 Task: Send the list of contacts to record through email
Action: Mouse scrolled (171, 197) with delta (0, 0)
Screenshot: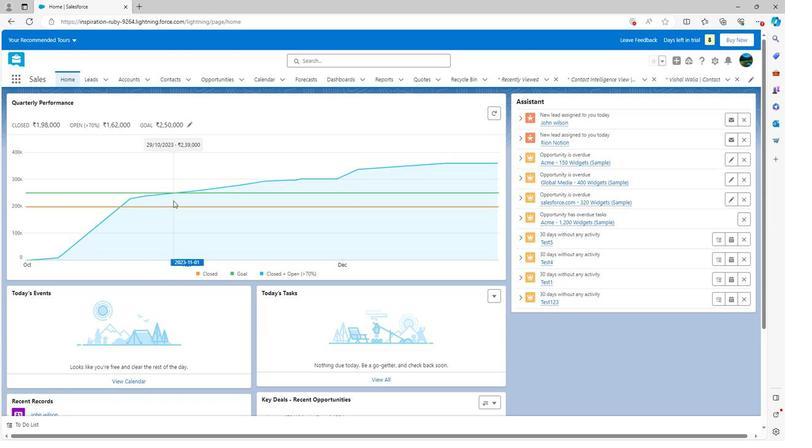 
Action: Mouse scrolled (171, 197) with delta (0, 0)
Screenshot: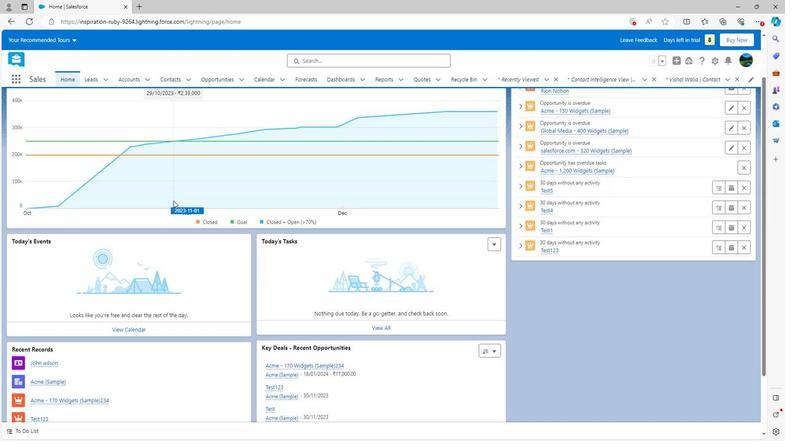 
Action: Mouse scrolled (171, 197) with delta (0, 0)
Screenshot: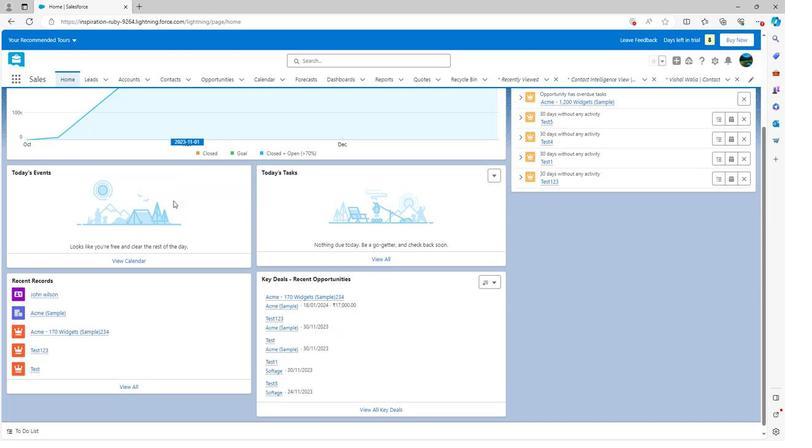 
Action: Mouse scrolled (171, 198) with delta (0, 0)
Screenshot: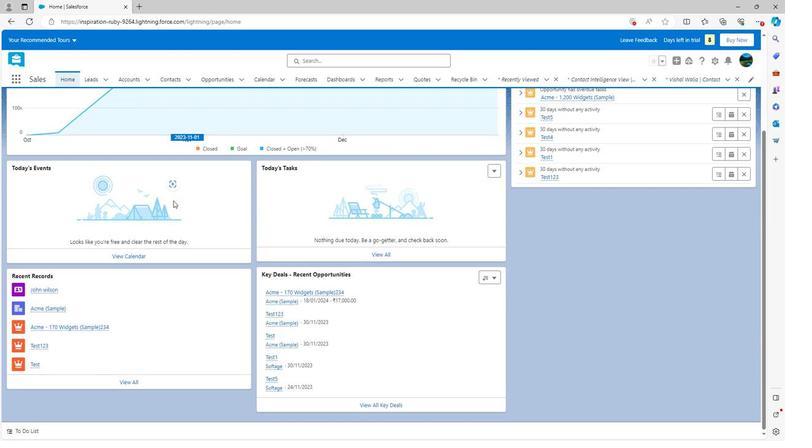 
Action: Mouse scrolled (171, 198) with delta (0, 0)
Screenshot: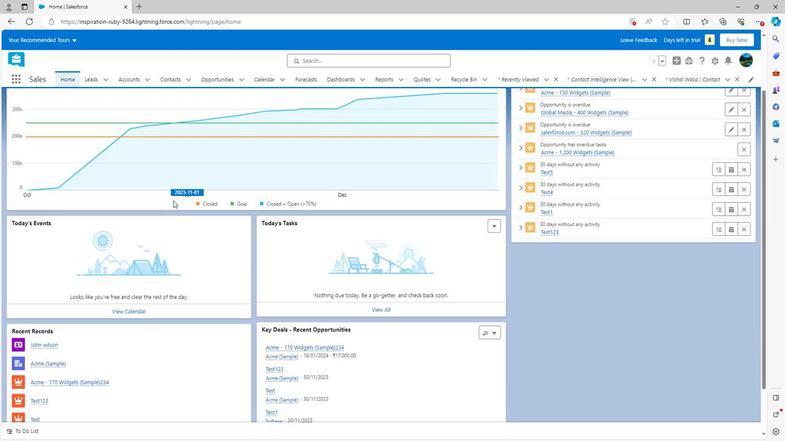 
Action: Mouse scrolled (171, 198) with delta (0, 0)
Screenshot: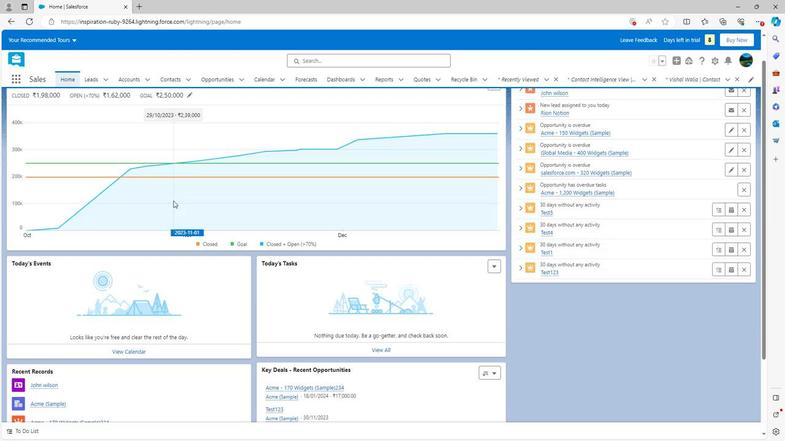 
Action: Mouse moved to (169, 78)
Screenshot: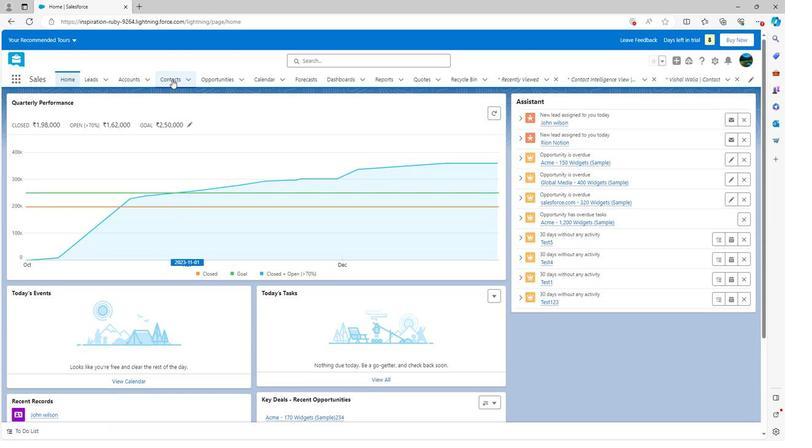 
Action: Mouse pressed left at (169, 78)
Screenshot: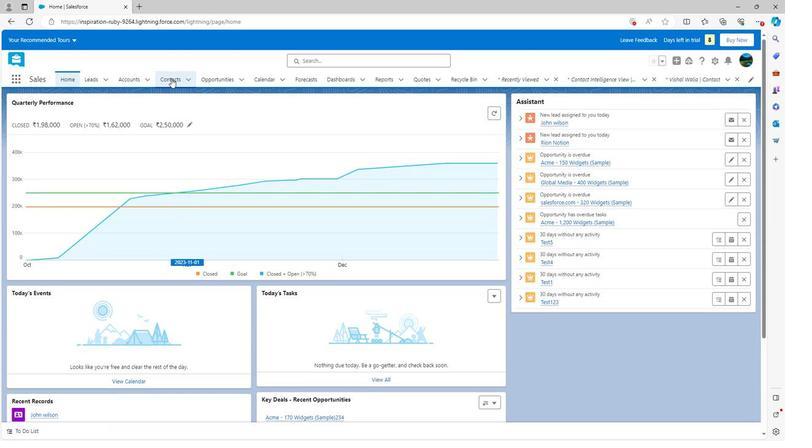 
Action: Mouse moved to (734, 95)
Screenshot: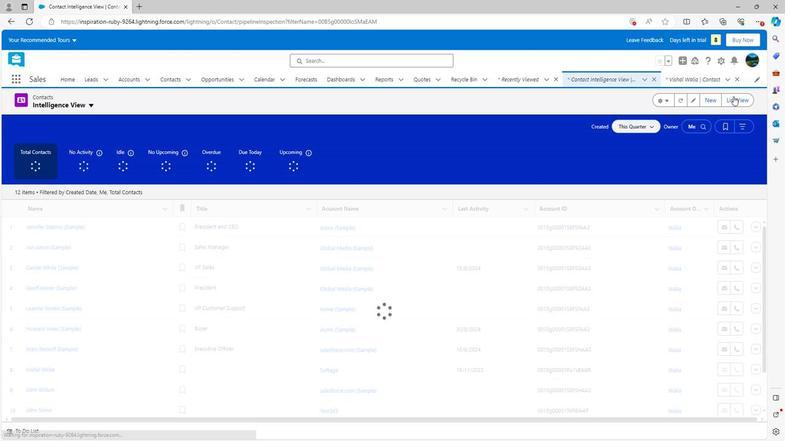 
Action: Mouse pressed left at (734, 95)
Screenshot: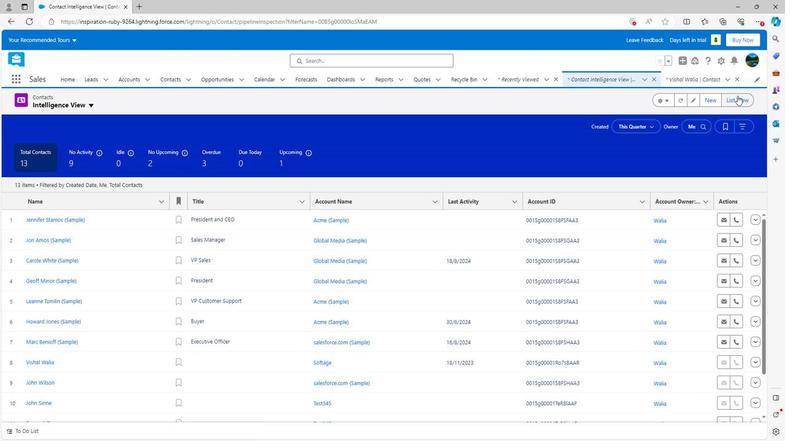 
Action: Mouse moved to (721, 105)
Screenshot: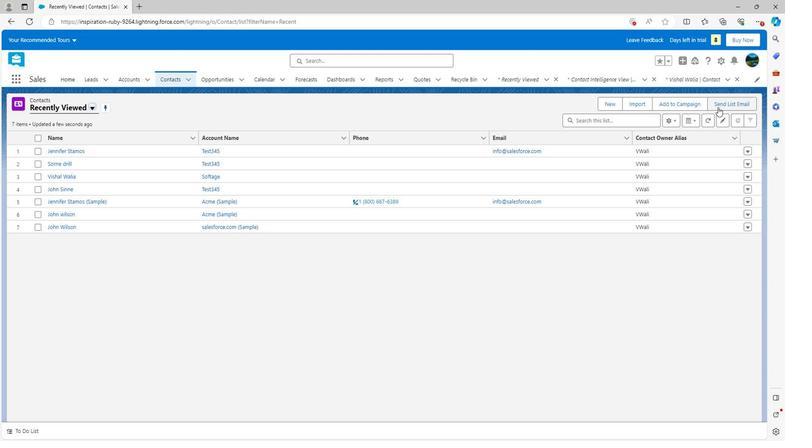 
Action: Mouse pressed left at (721, 105)
Screenshot: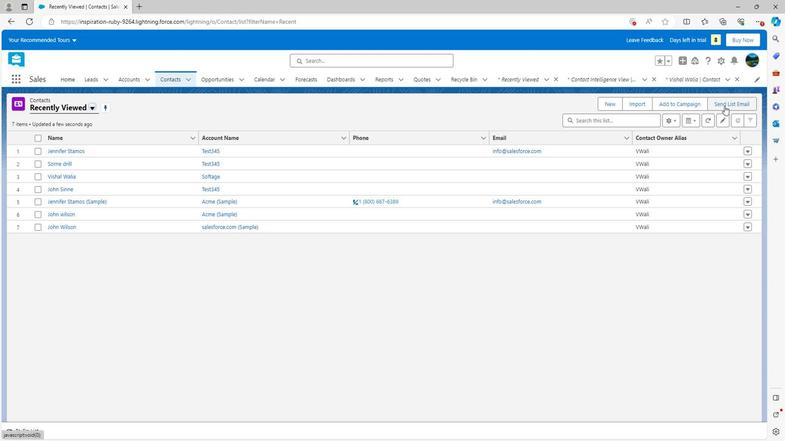 
Action: Mouse moved to (281, 124)
Screenshot: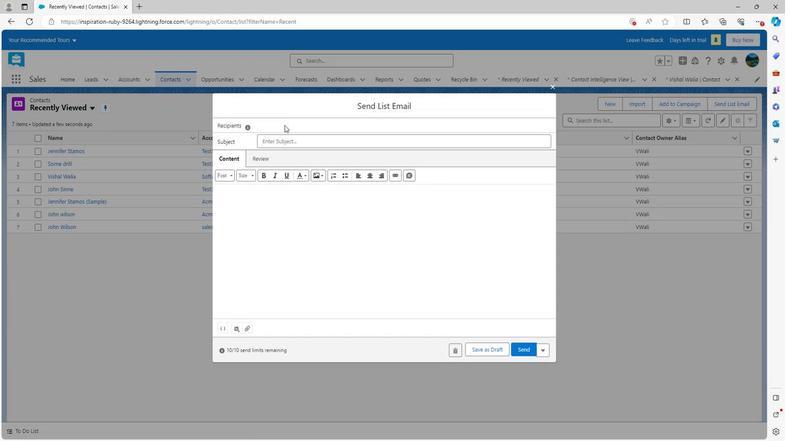 
Action: Mouse pressed left at (281, 124)
Screenshot: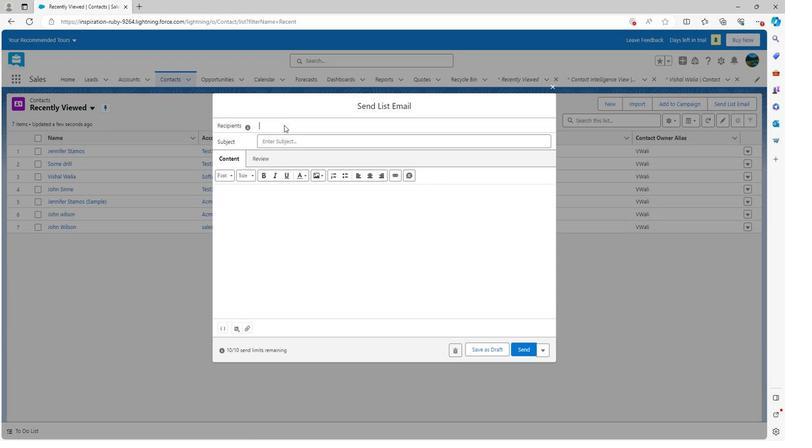 
Action: Key pressed waliavishal481<Key.shift>@gmail.com
Screenshot: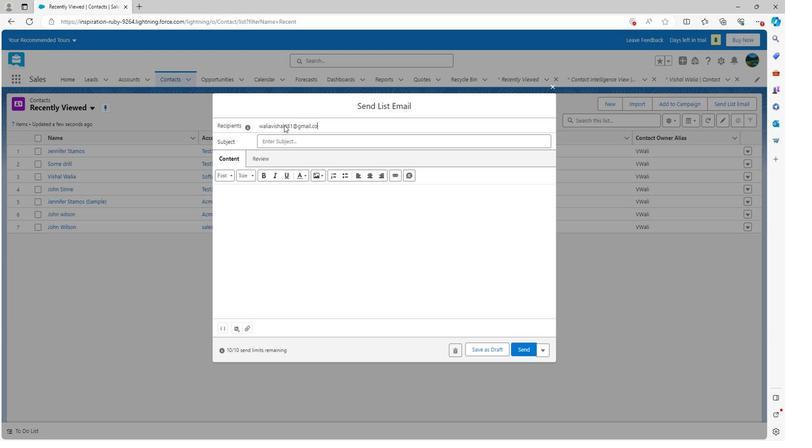 
Action: Mouse moved to (281, 143)
Screenshot: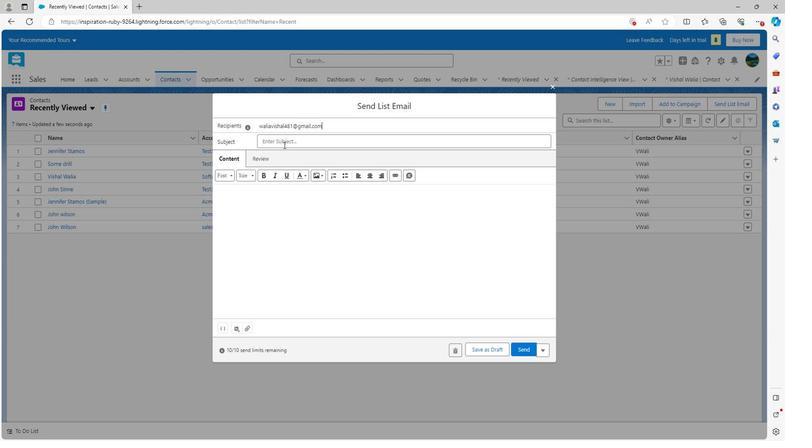 
Action: Mouse pressed left at (281, 143)
Screenshot: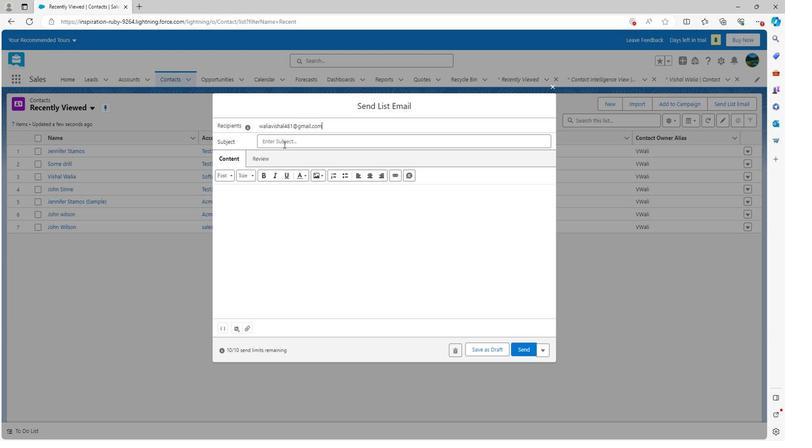 
Action: Key pressed <Key.shift>Salesforce
Screenshot: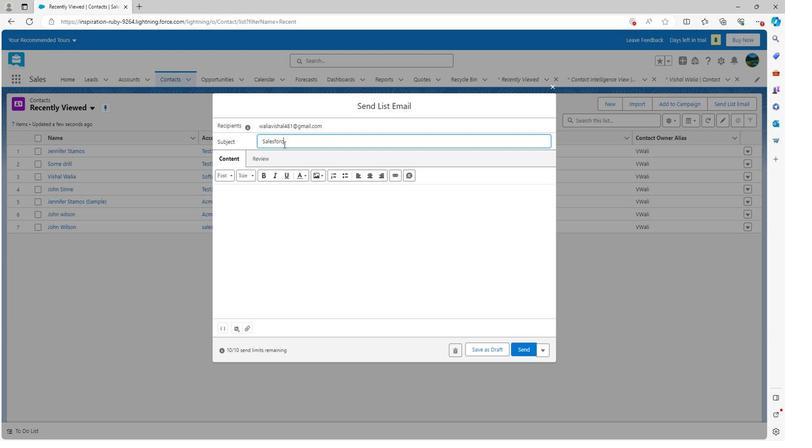 
Action: Mouse moved to (279, 198)
Screenshot: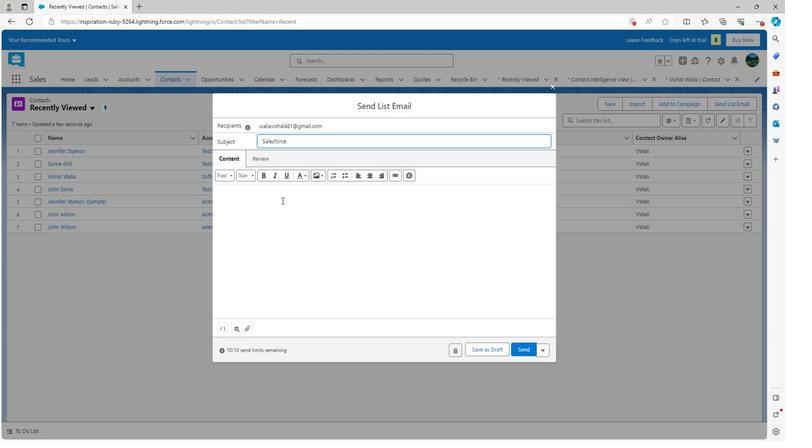 
Action: Mouse pressed left at (279, 198)
Screenshot: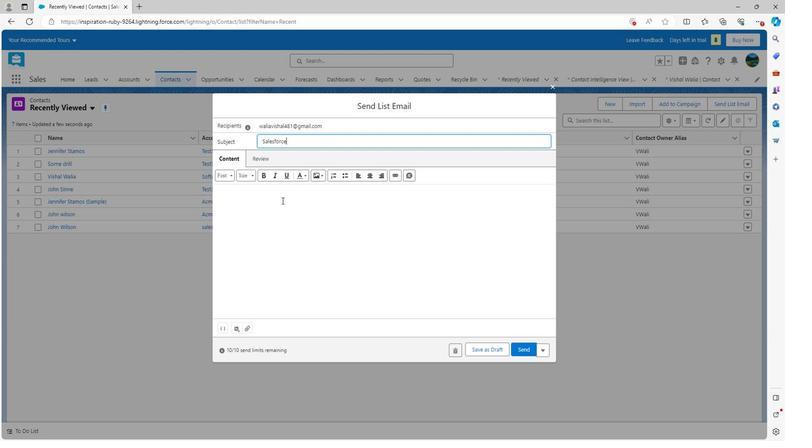 
Action: Key pressed <Key.shift><Key.shift>User
Screenshot: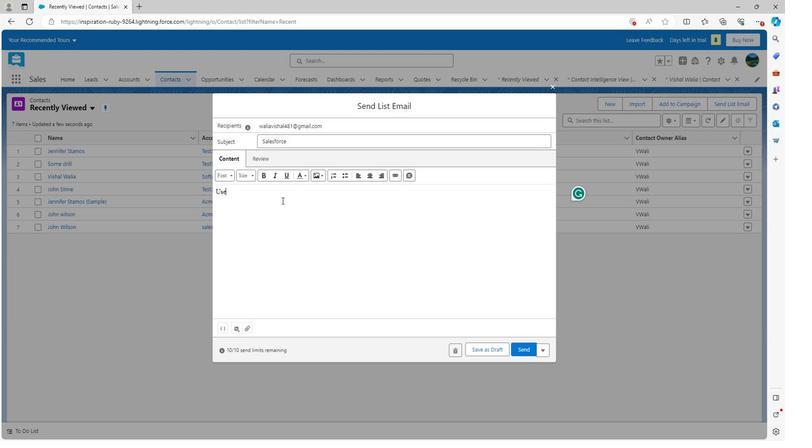 
Action: Mouse moved to (488, 340)
Screenshot: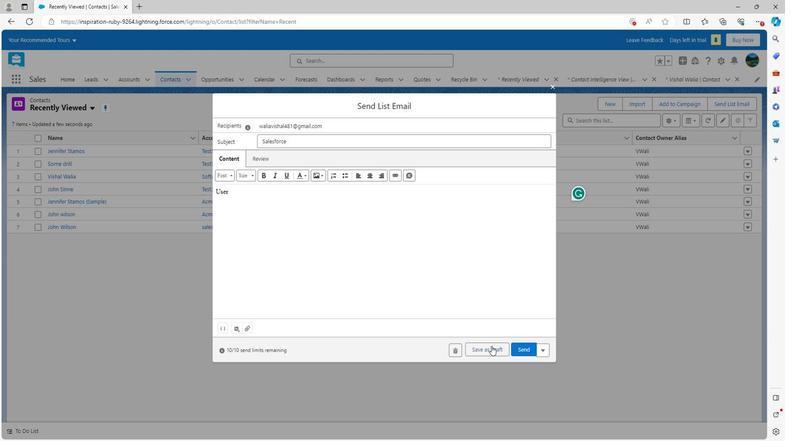 
Action: Mouse pressed left at (488, 340)
Screenshot: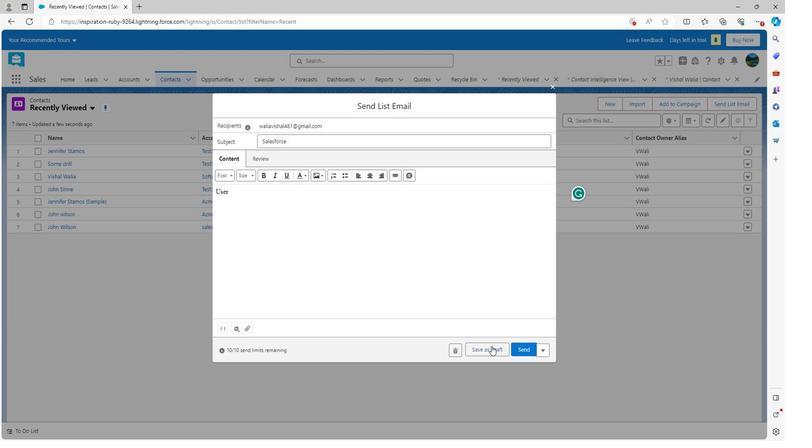 
Action: Mouse moved to (550, 87)
Screenshot: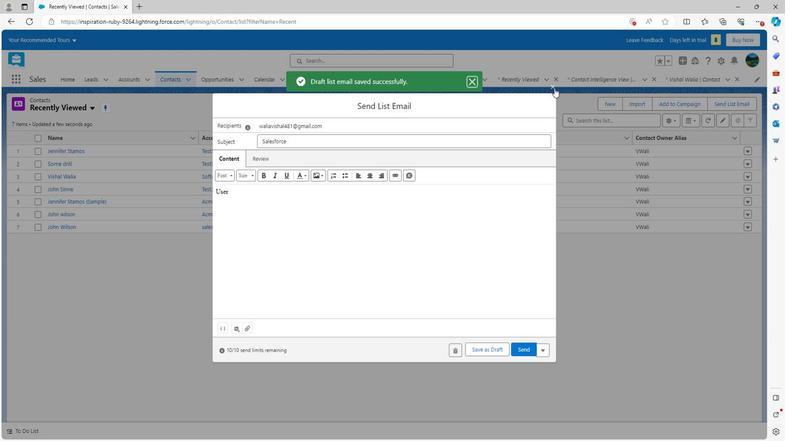 
Action: Mouse pressed left at (550, 87)
Screenshot: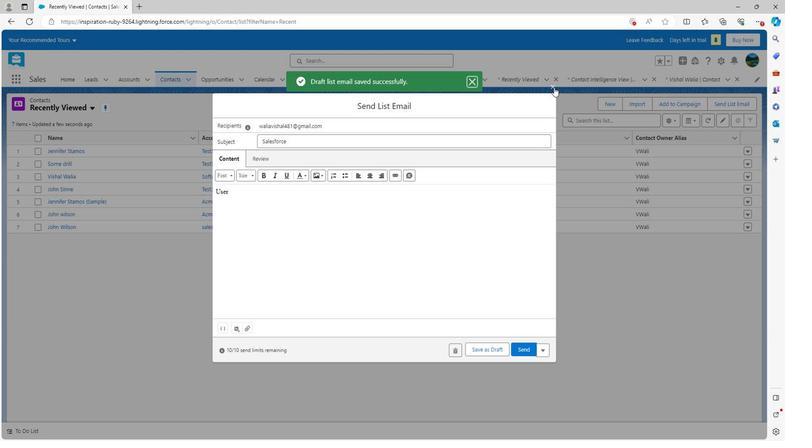 
Action: Mouse moved to (470, 212)
Screenshot: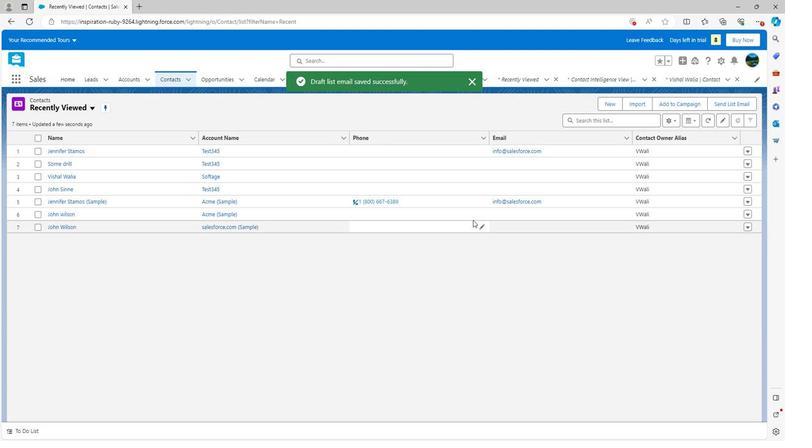 
